 Task: Create Billing Term with Name: Net 15, Description: Payment Term: 15 days and Due Days: 15 days
Action: Mouse pressed left at (191, 37)
Screenshot: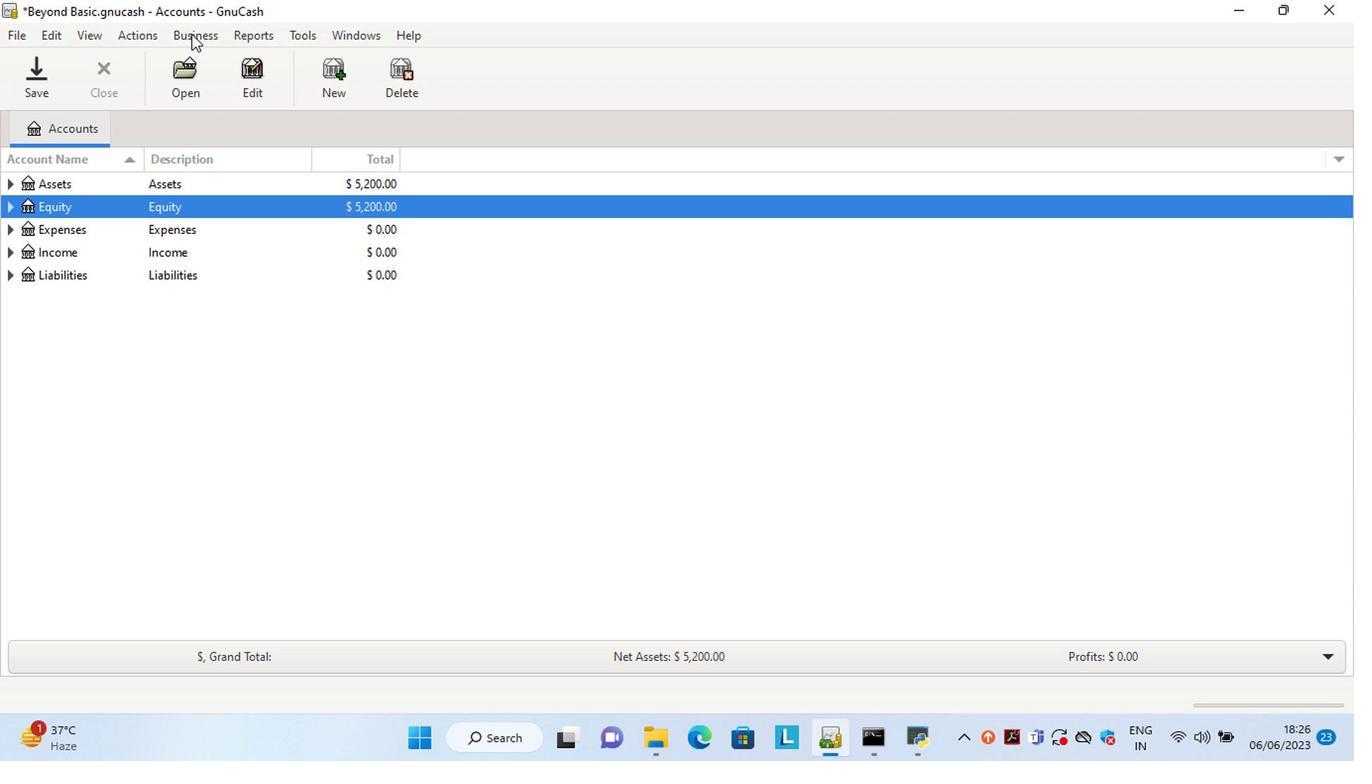 
Action: Mouse moved to (213, 187)
Screenshot: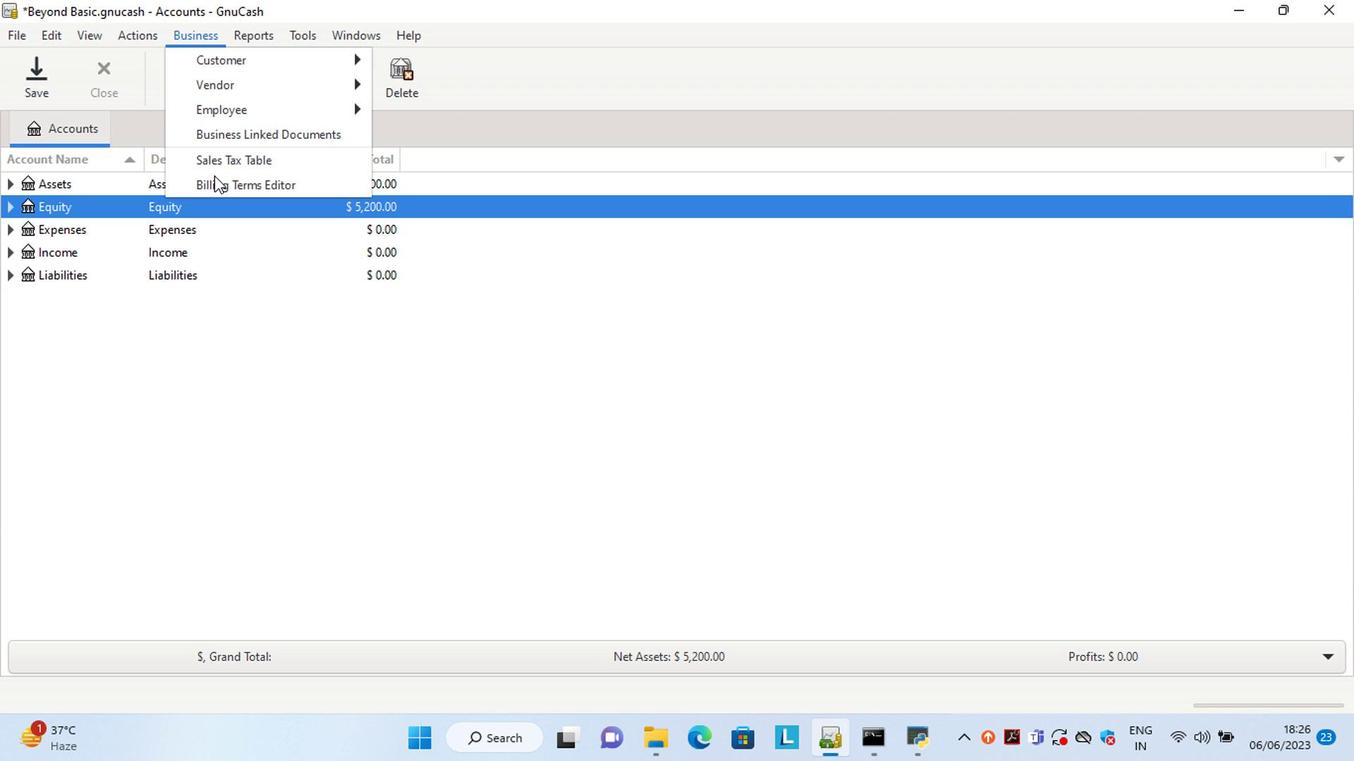 
Action: Mouse pressed left at (213, 187)
Screenshot: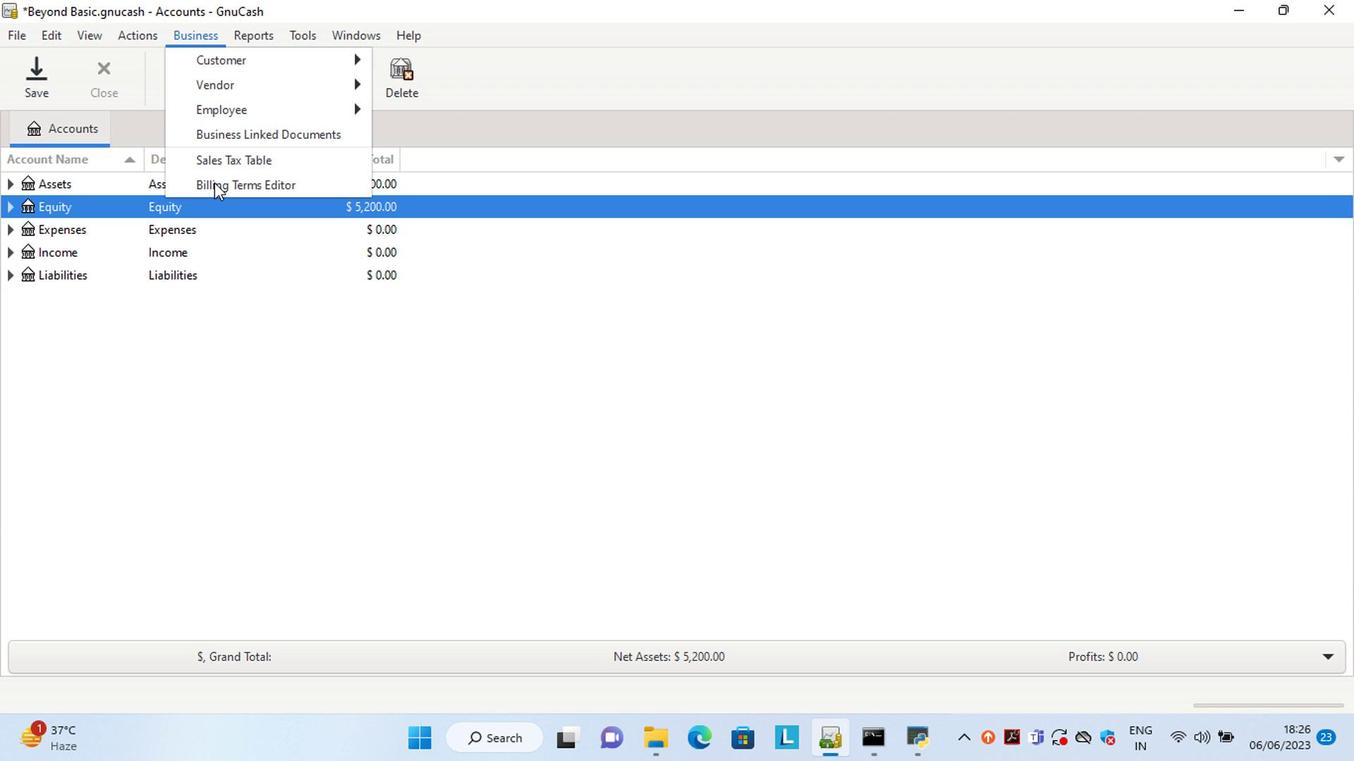 
Action: Mouse moved to (297, 451)
Screenshot: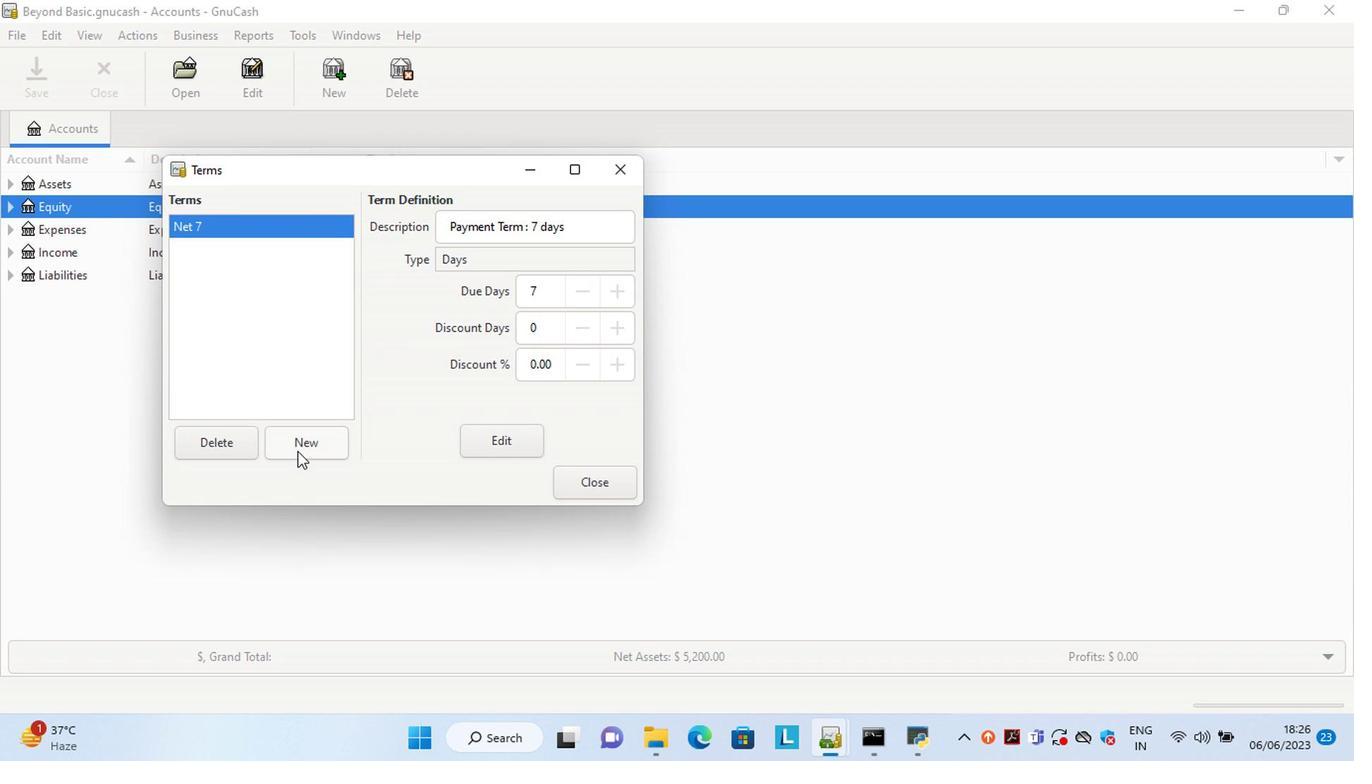 
Action: Mouse pressed left at (297, 451)
Screenshot: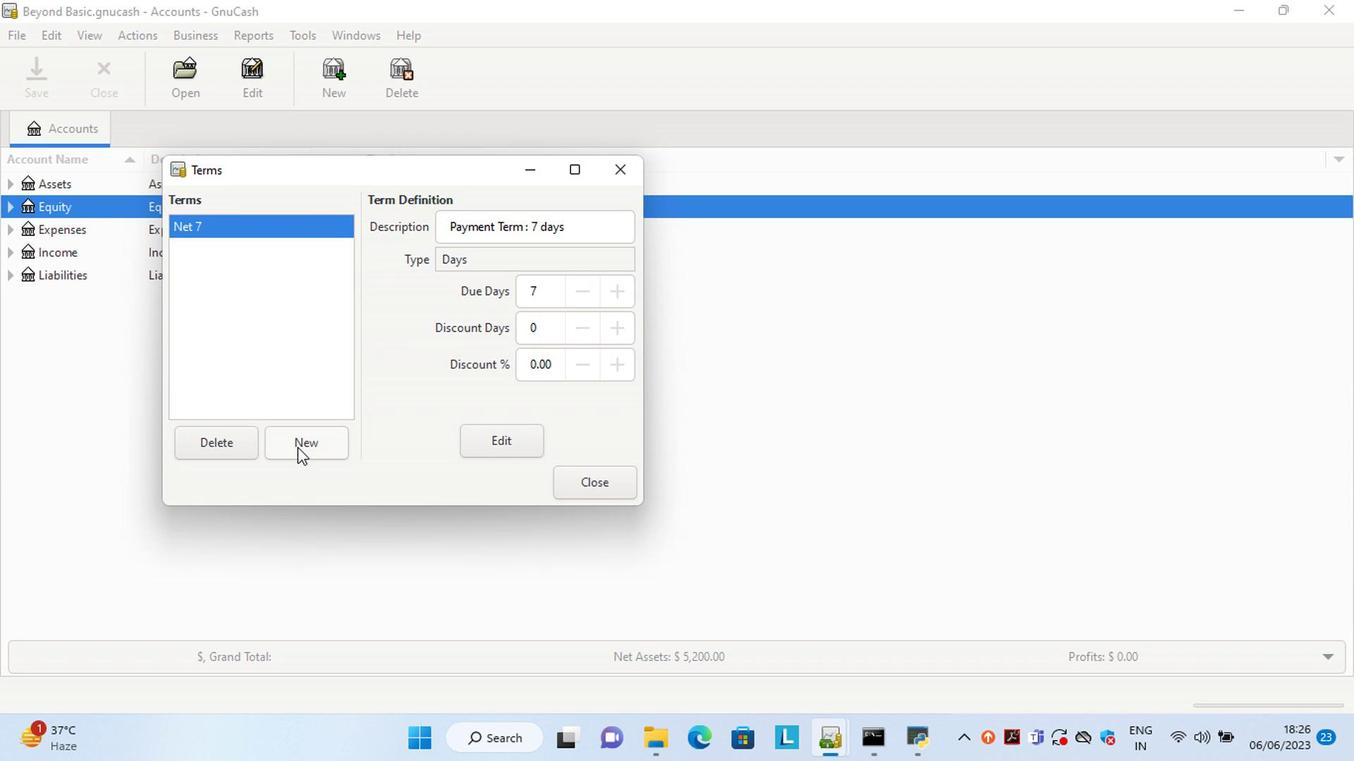 
Action: Mouse moved to (419, 270)
Screenshot: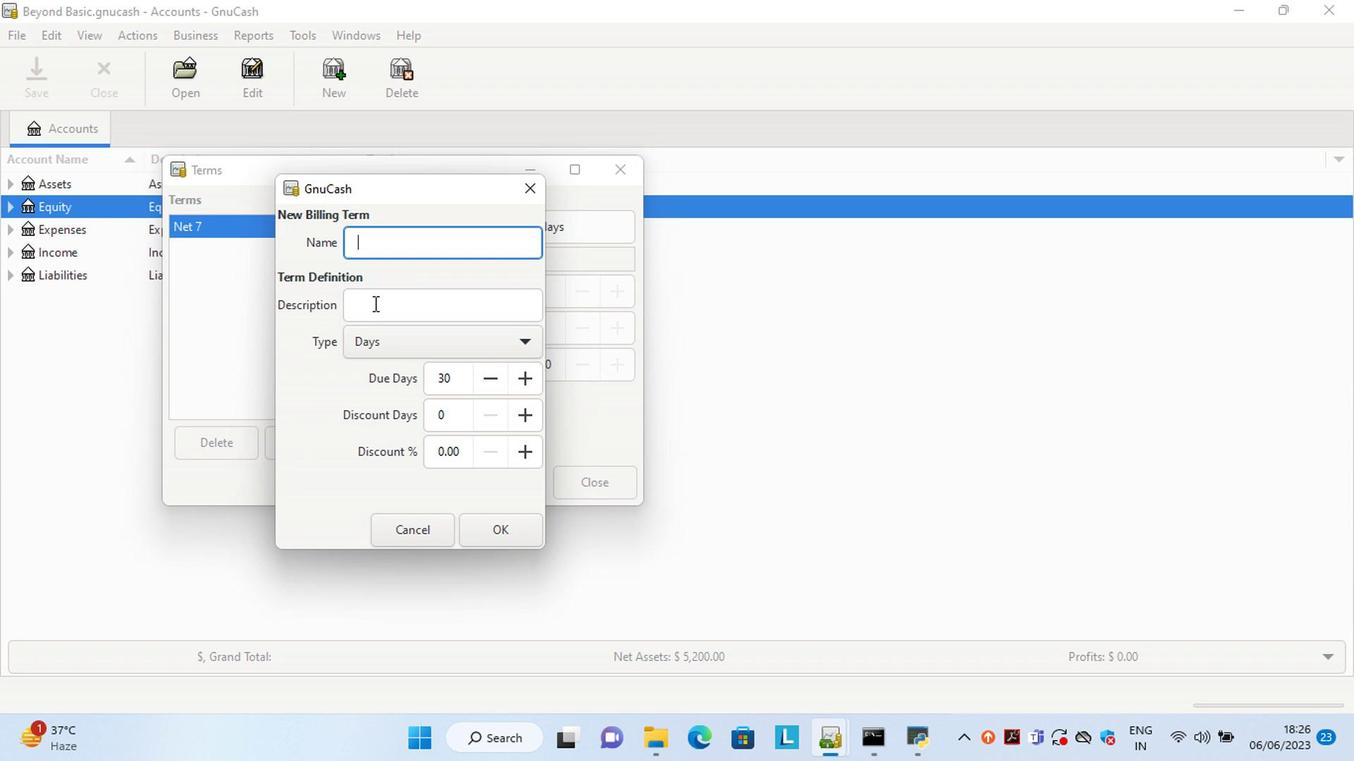 
Action: Key pressed <Key.shift><Key.shift><Key.shift><Key.shift><Key.shift><Key.shift><Key.shift><Key.shift><Key.shift><Key.shift><Key.shift><Key.shift><Key.shift><Key.shift><Key.shift><Key.shift><Key.shift><Key.shift><Key.shift><Key.shift><Key.shift><Key.shift><Key.shift><Key.shift><Key.shift><Key.shift><Key.shift><Key.shift><Key.shift><Key.shift><Key.shift><Key.shift><Key.shift><Key.shift><Key.shift><Key.shift><Key.shift><Key.shift><Key.shift><Key.shift><Key.shift><Key.shift><Key.shift><Key.shift><Key.shift><Key.shift><Key.shift><Key.shift><Key.shift><Key.shift><Key.shift><Key.shift><Key.shift><Key.shift><Key.shift><Key.shift><Key.shift><Key.shift><Key.shift><Key.shift><Key.shift><Key.shift><Key.shift>N<Key.shift>N<Key.backspace>et<Key.space>15
Screenshot: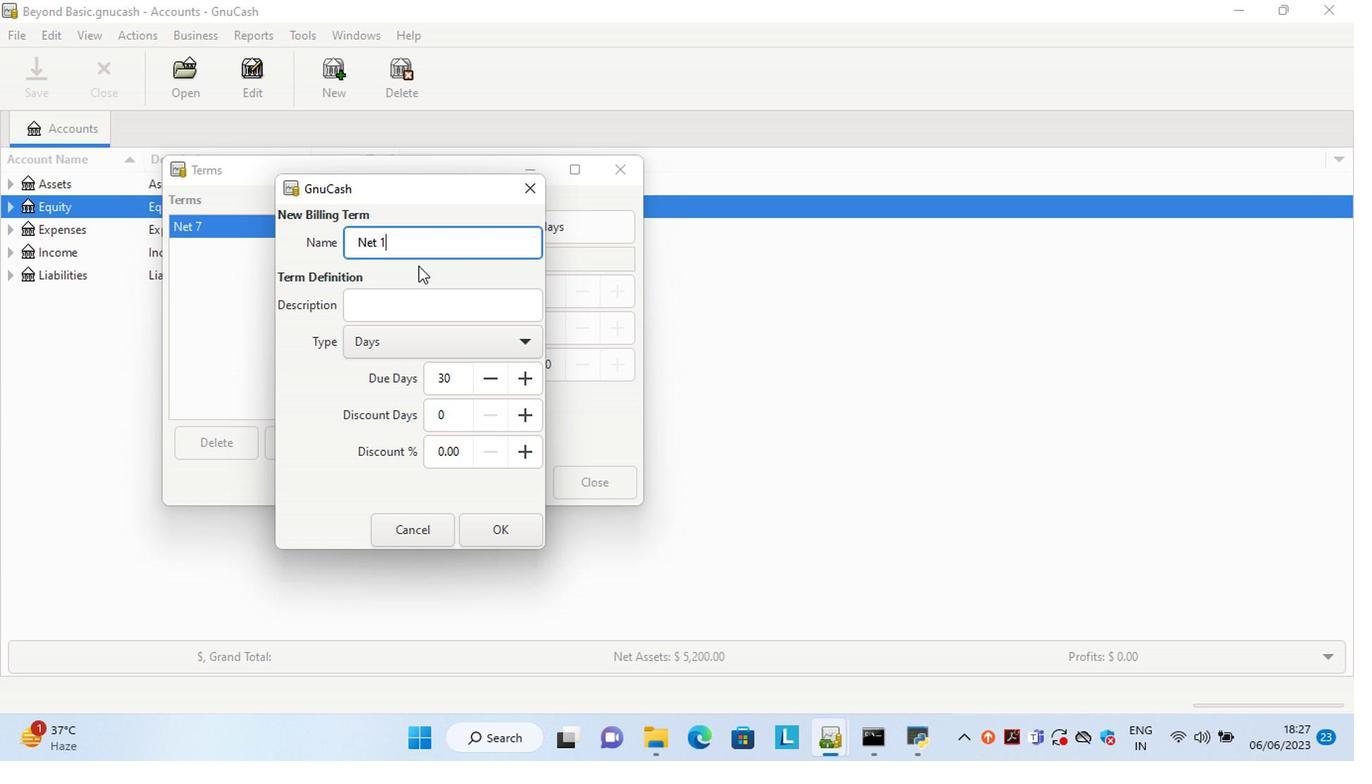 
Action: Mouse moved to (411, 315)
Screenshot: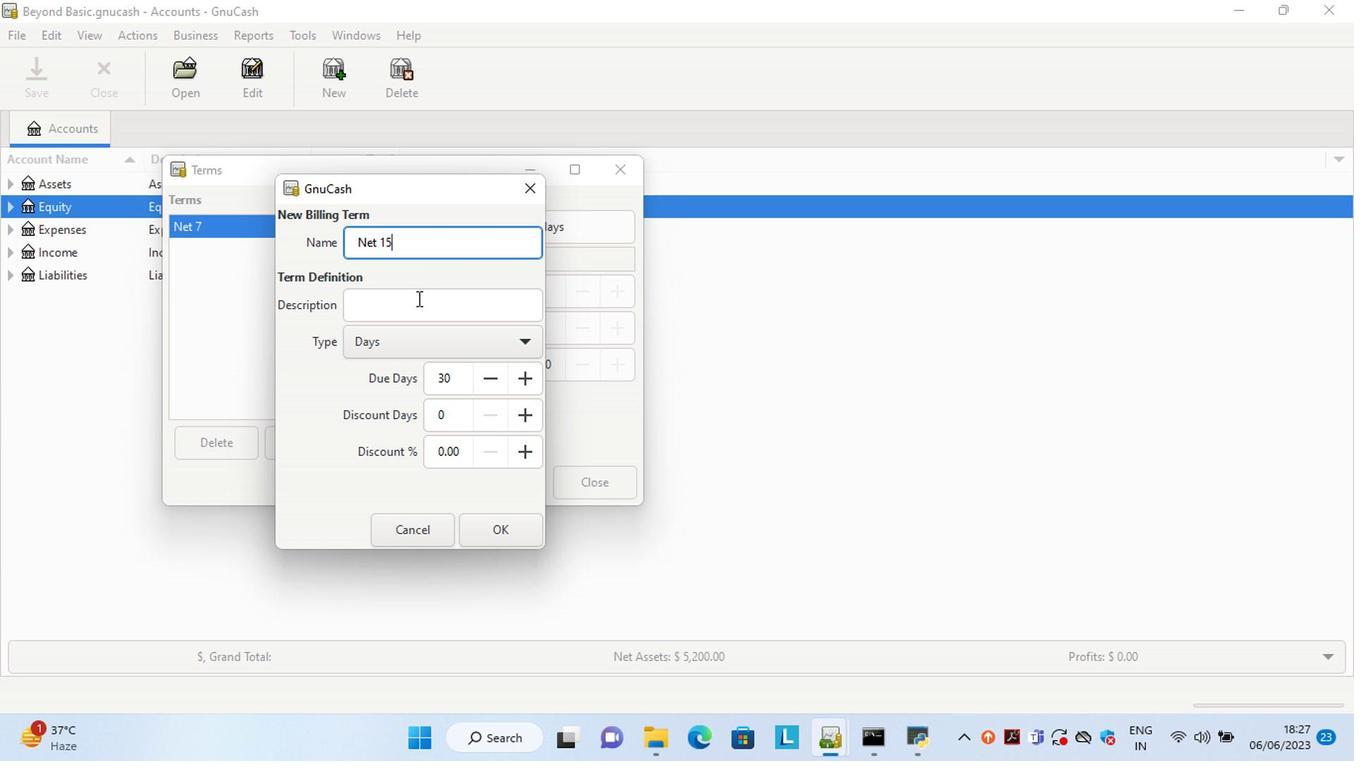 
Action: Mouse pressed left at (411, 315)
Screenshot: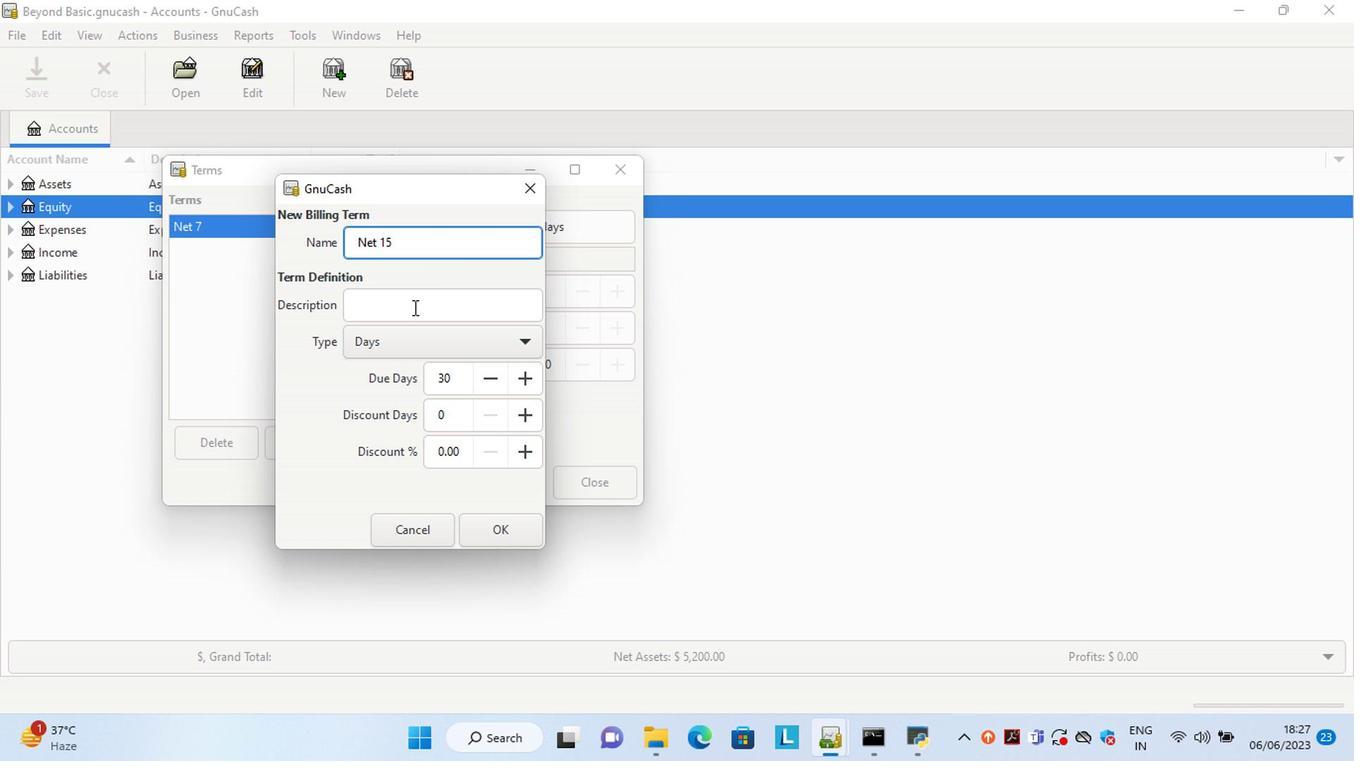 
Action: Key pressed <Key.shift>Payment<Key.space><Key.shift>Term<Key.space><Key.shift_r>:<Key.space>15<Key.space>days
Screenshot: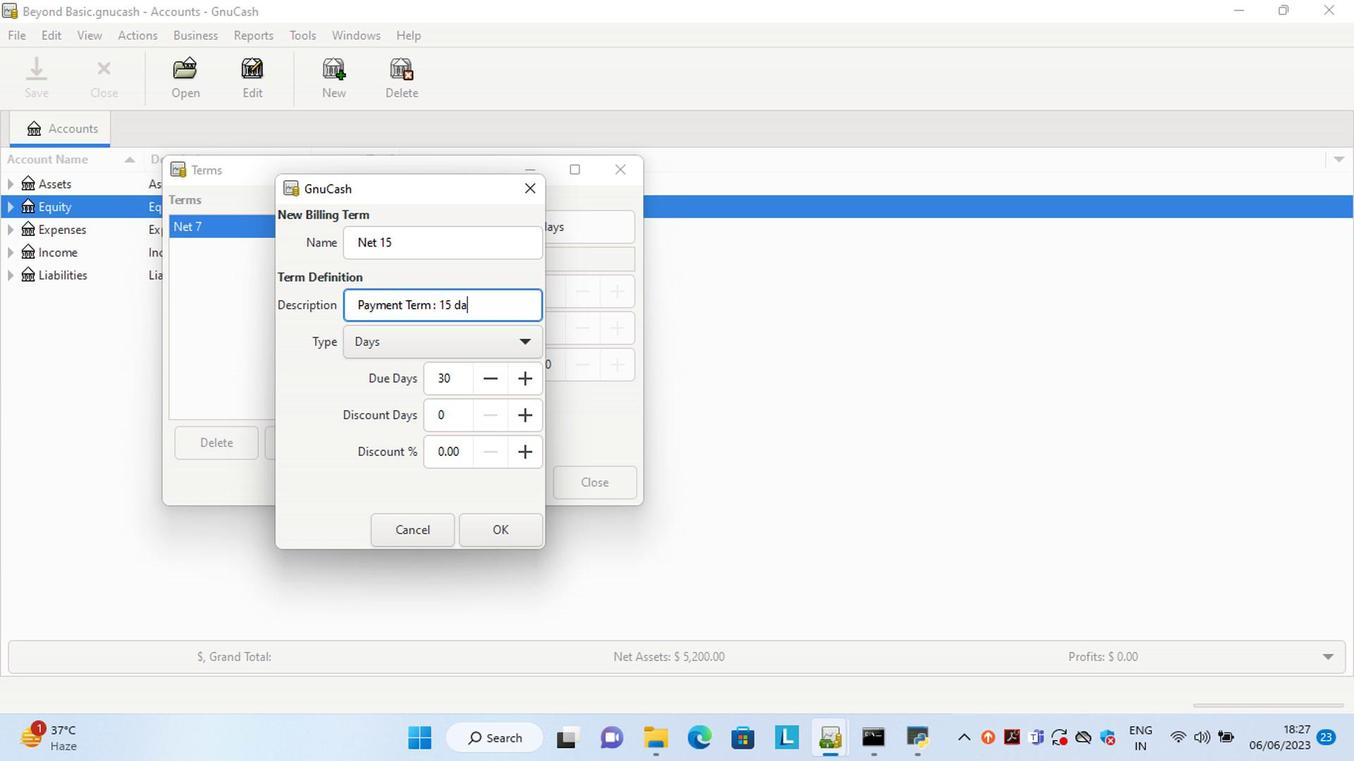 
Action: Mouse moved to (456, 380)
Screenshot: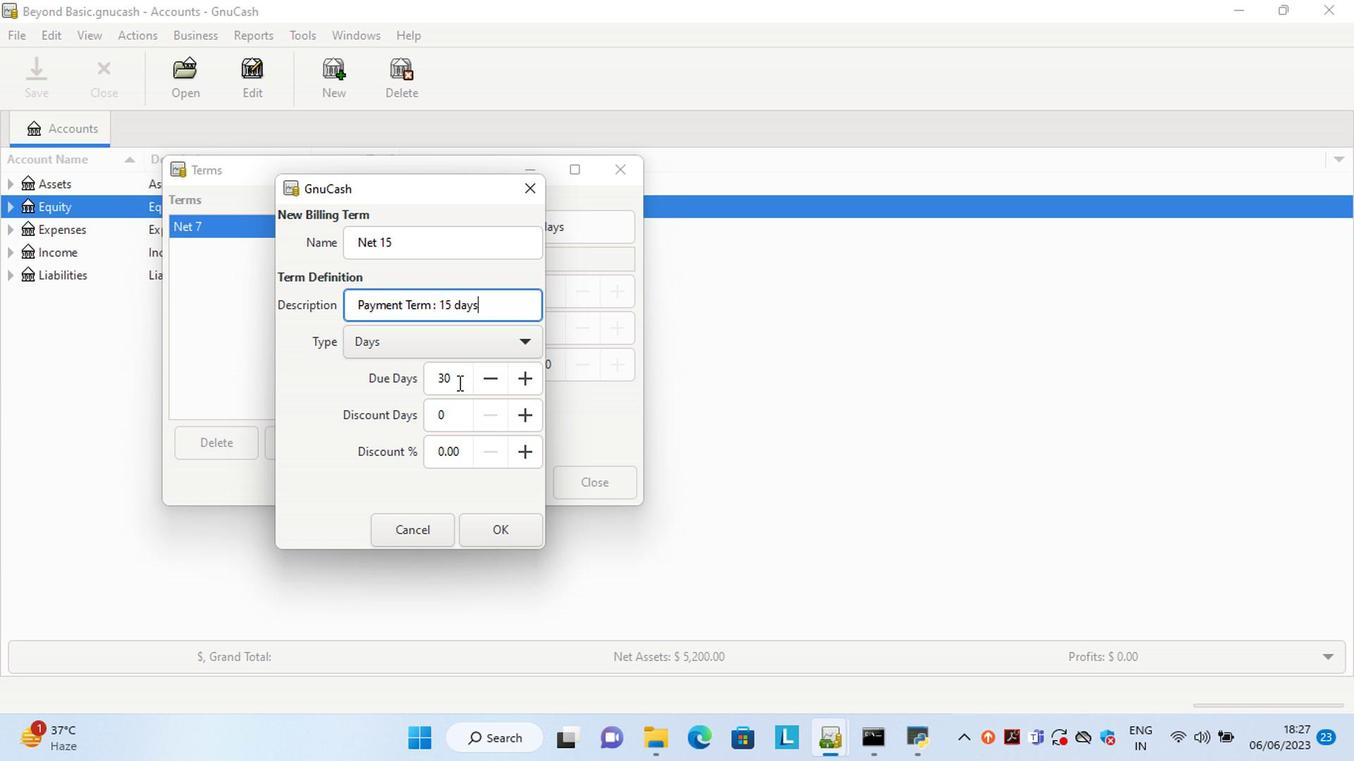 
Action: Mouse pressed left at (456, 380)
Screenshot: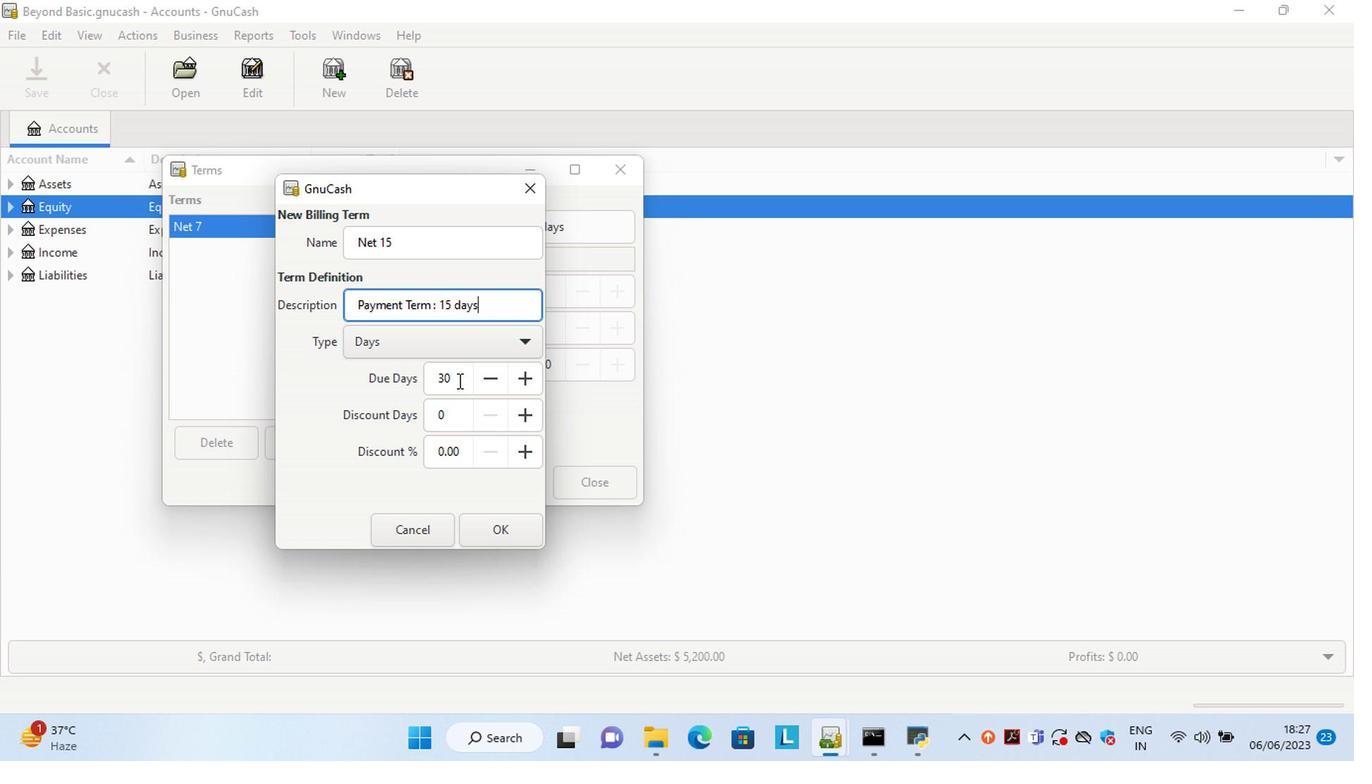 
Action: Mouse moved to (416, 388)
Screenshot: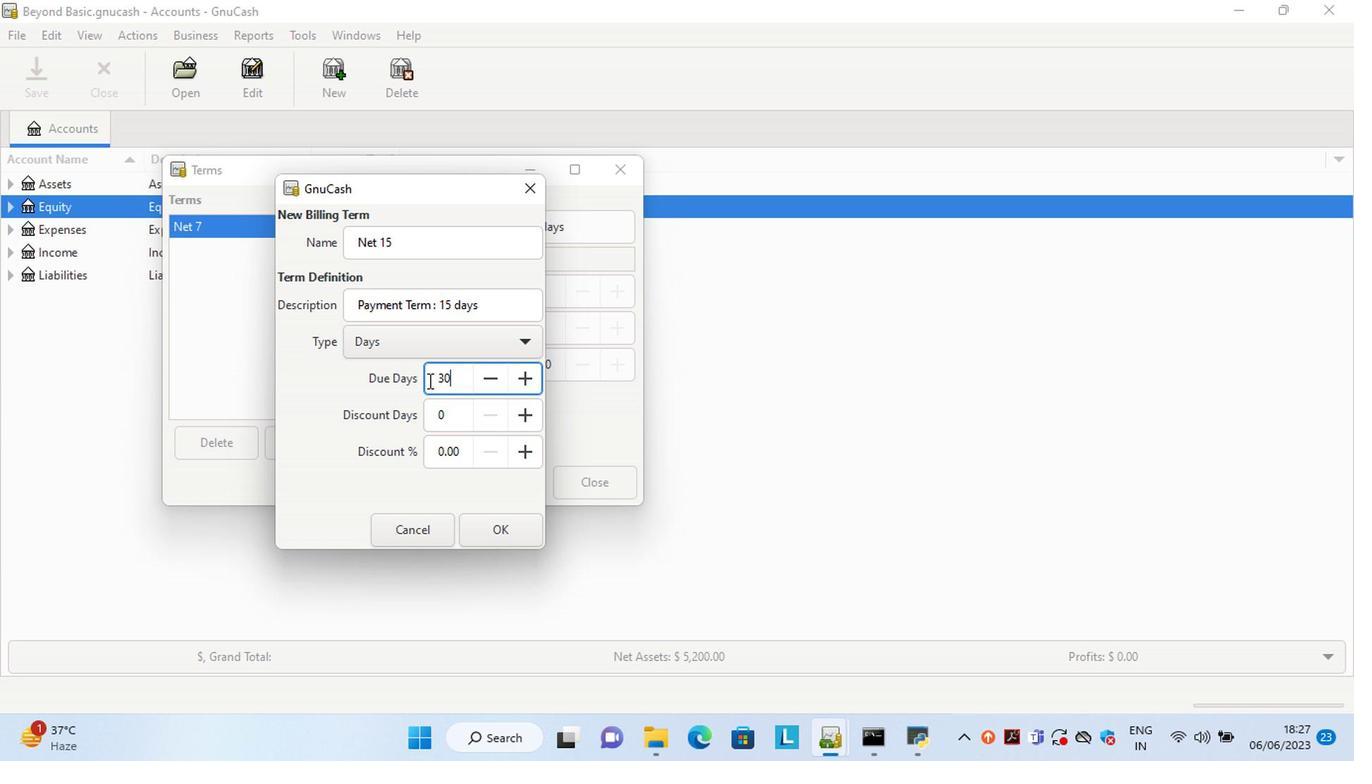 
Action: Key pressed 15
Screenshot: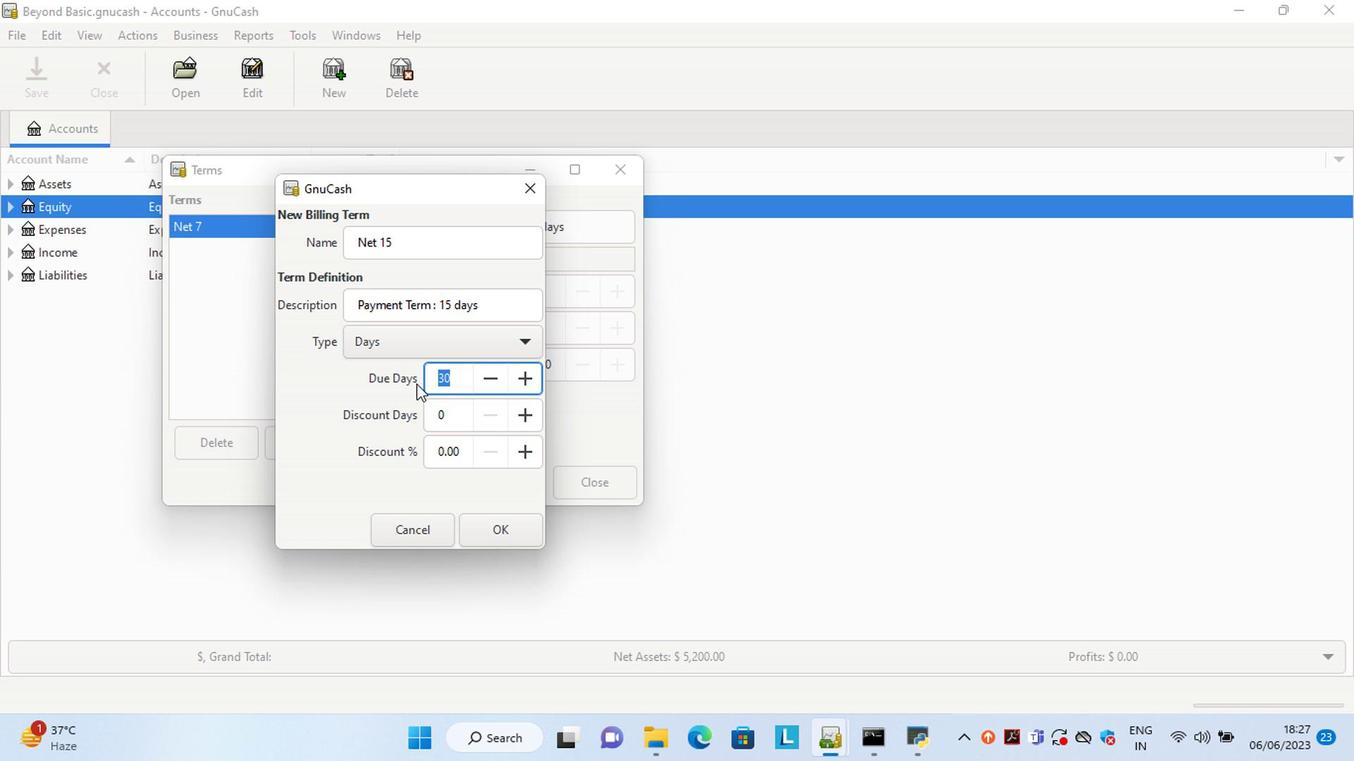 
Action: Mouse moved to (490, 534)
Screenshot: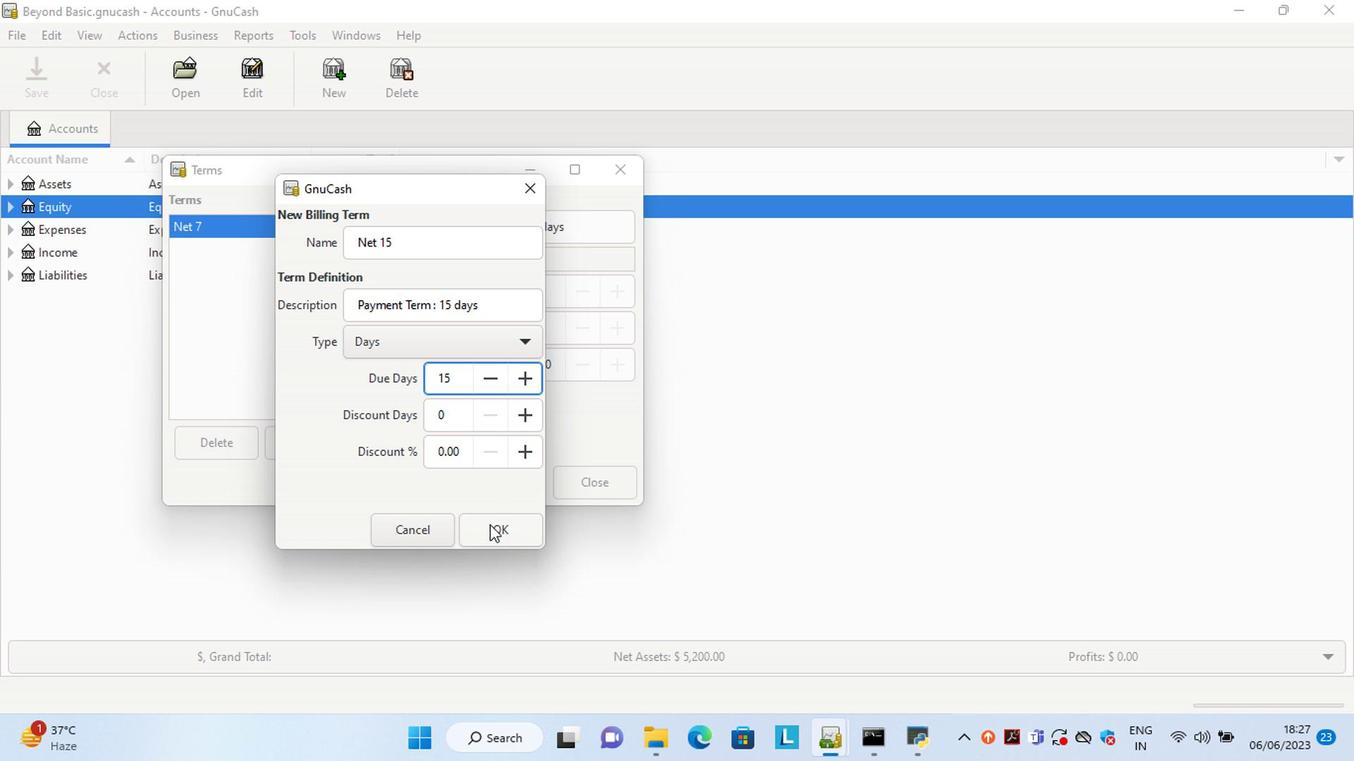 
Action: Mouse pressed left at (490, 534)
Screenshot: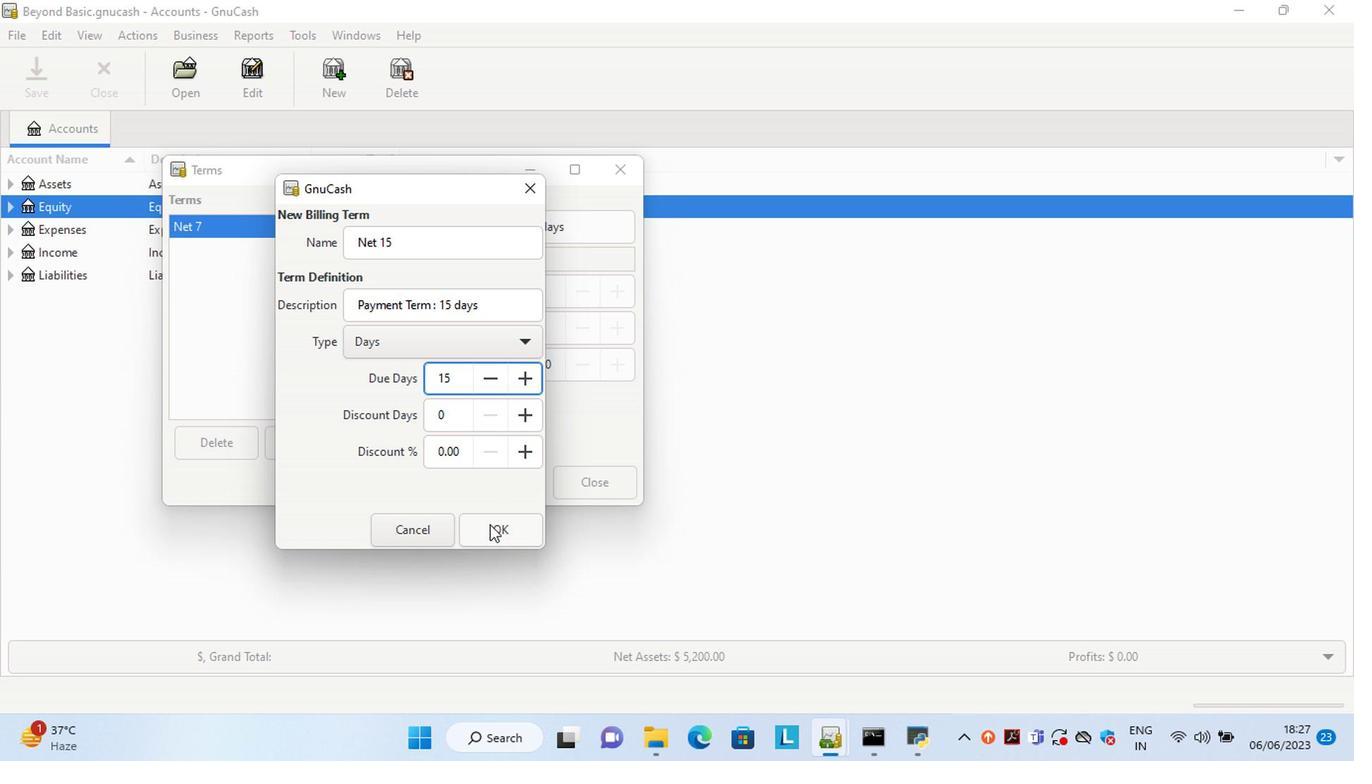 
Action: Mouse moved to (570, 486)
Screenshot: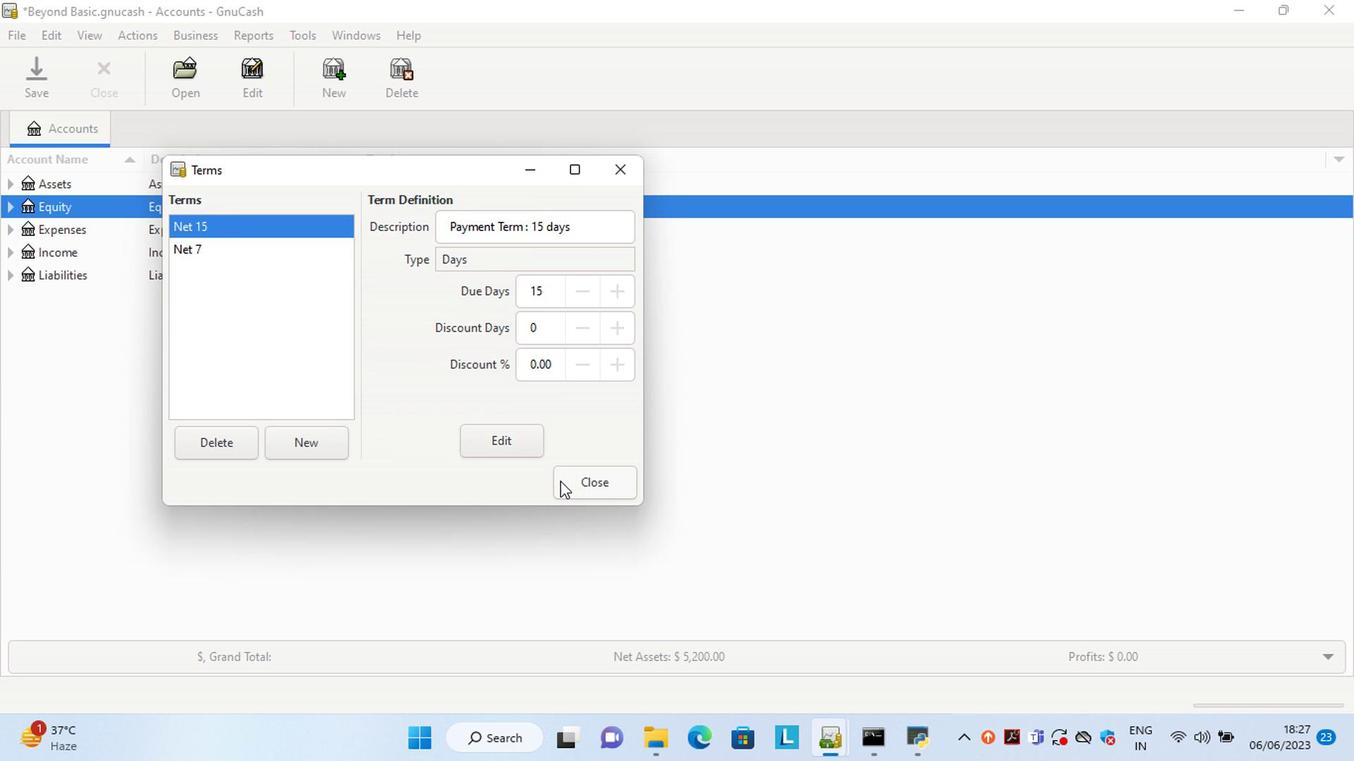 
Action: Mouse pressed left at (570, 486)
Screenshot: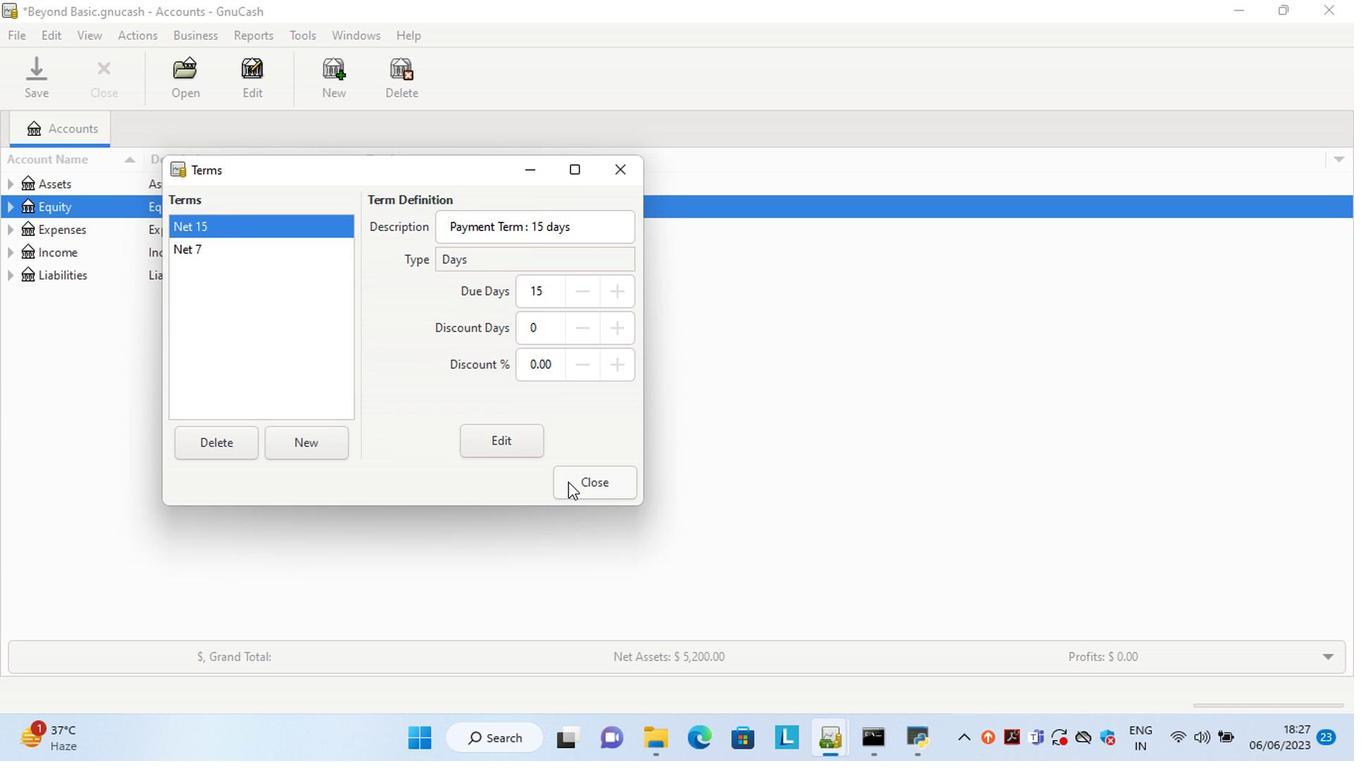 
